 Task: Create New Customer with Customer Name: Statice Flowers Events, Billing Address Line1: 4288 Crim Lane, Billing Address Line2:  Underhill, Billing Address Line3:  Vermont 05489
Action: Mouse moved to (192, 45)
Screenshot: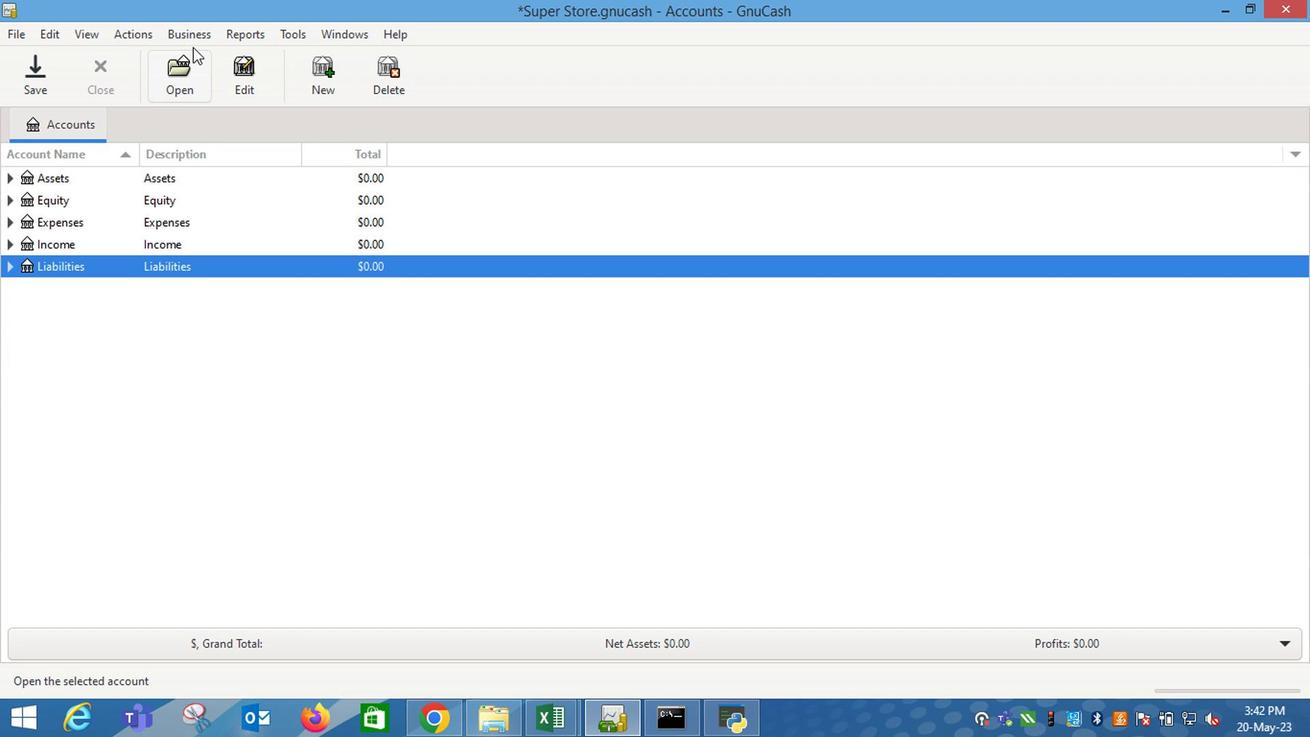 
Action: Mouse pressed left at (192, 45)
Screenshot: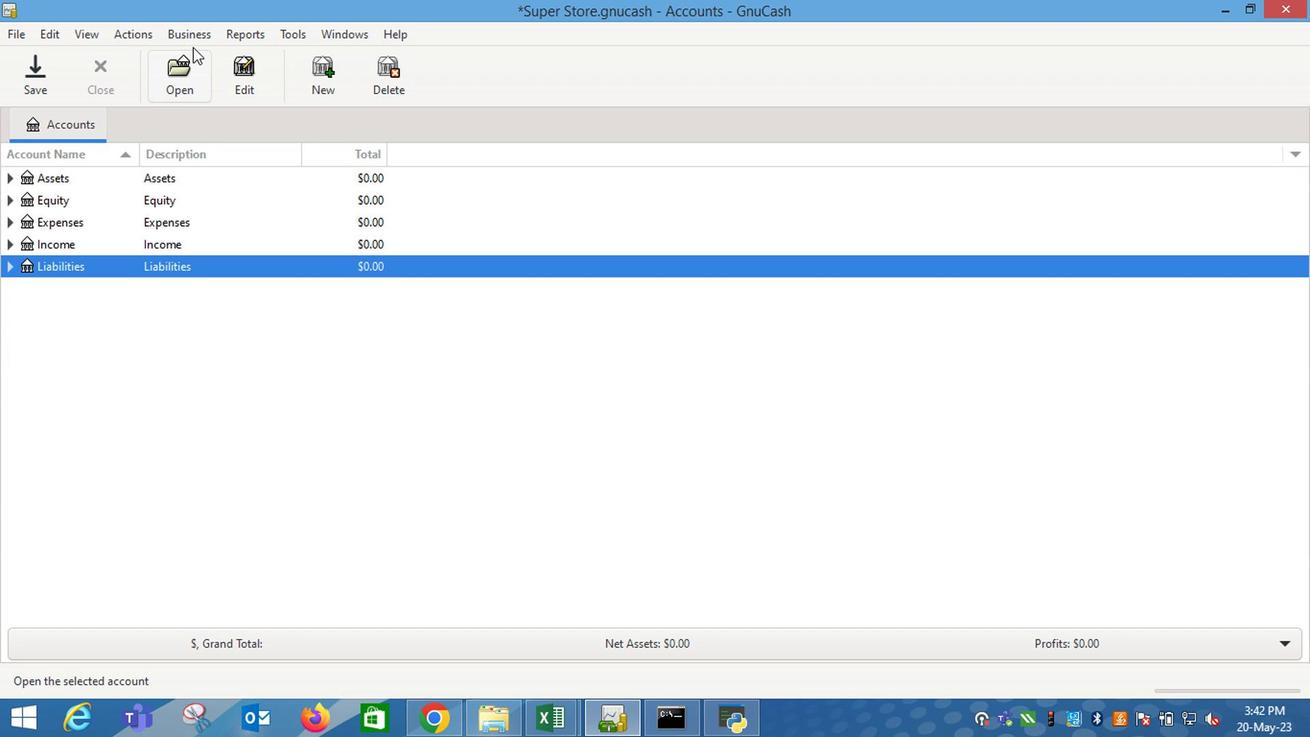 
Action: Mouse moved to (417, 88)
Screenshot: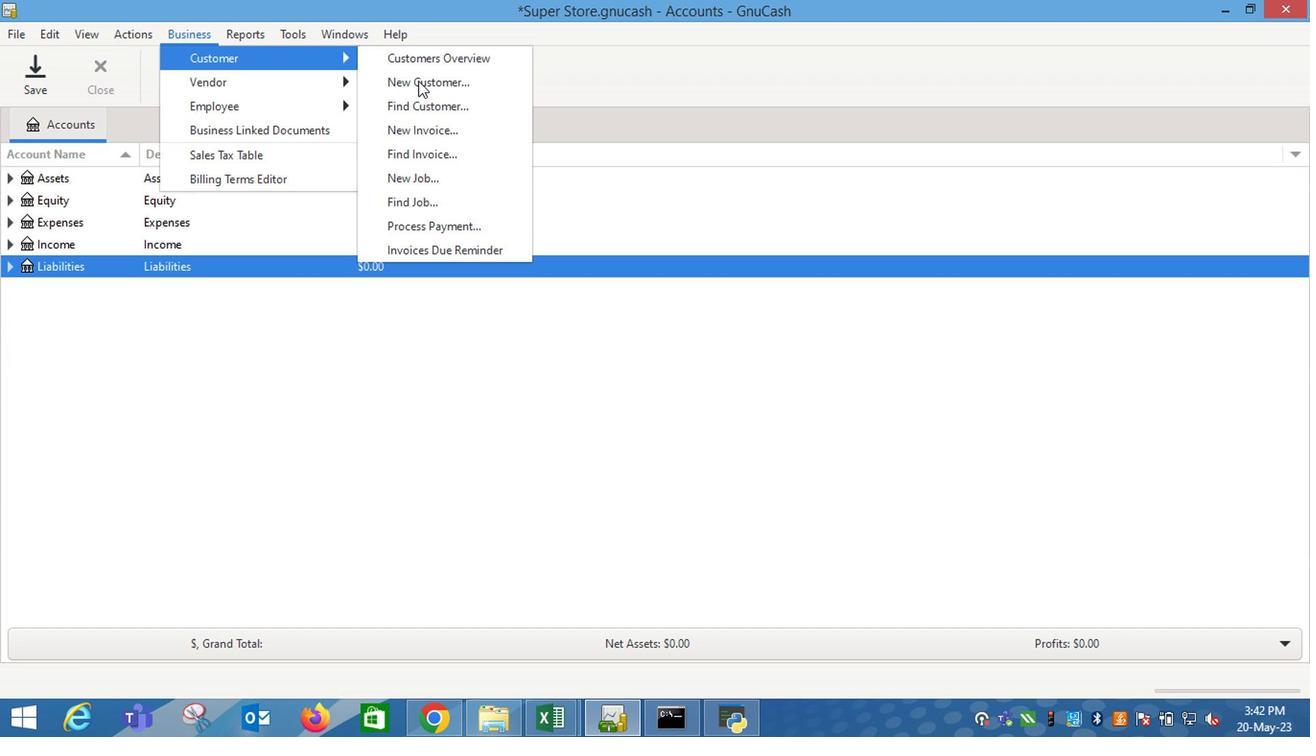 
Action: Mouse pressed left at (417, 88)
Screenshot: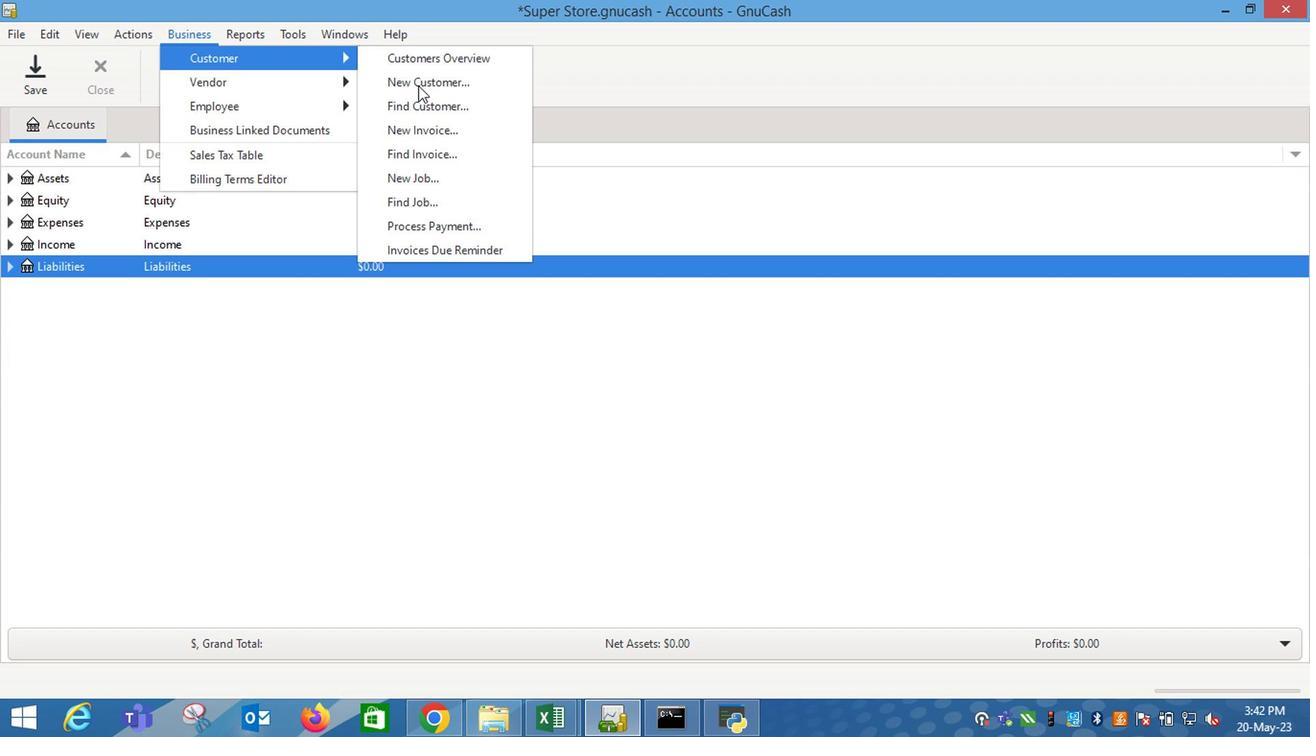 
Action: Key pressed <Key.shift_r>Statice<Key.space><Key.shift_r>Flowers<Key.space><Key.shift_r>Events<Key.tab><Key.tab><Key.tab>4288<Key.space><Key.shift_r>Crim<Key.space><Key.shift_r>Lane<Key.tab><Key.shift_r>U<Key.right><Key.tab><Key.shift_r>Ve<Key.right>
Screenshot: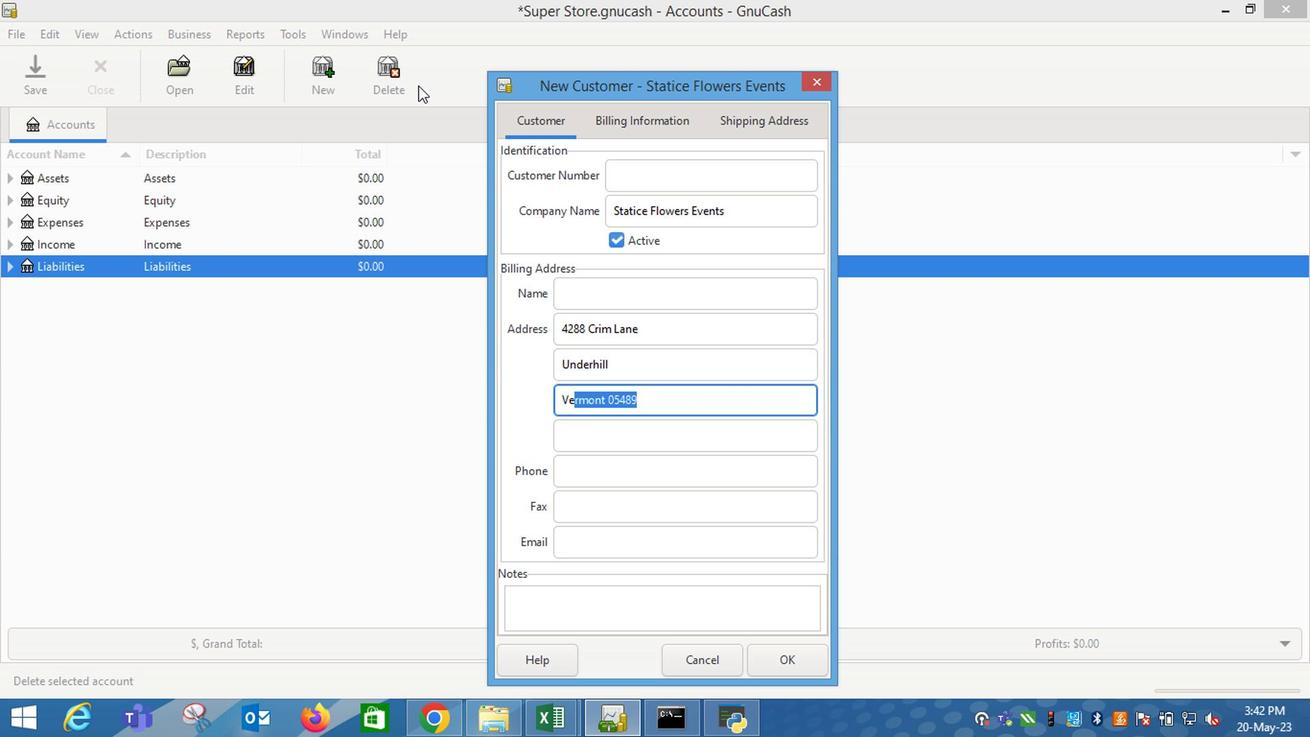 
Action: Mouse moved to (746, 651)
Screenshot: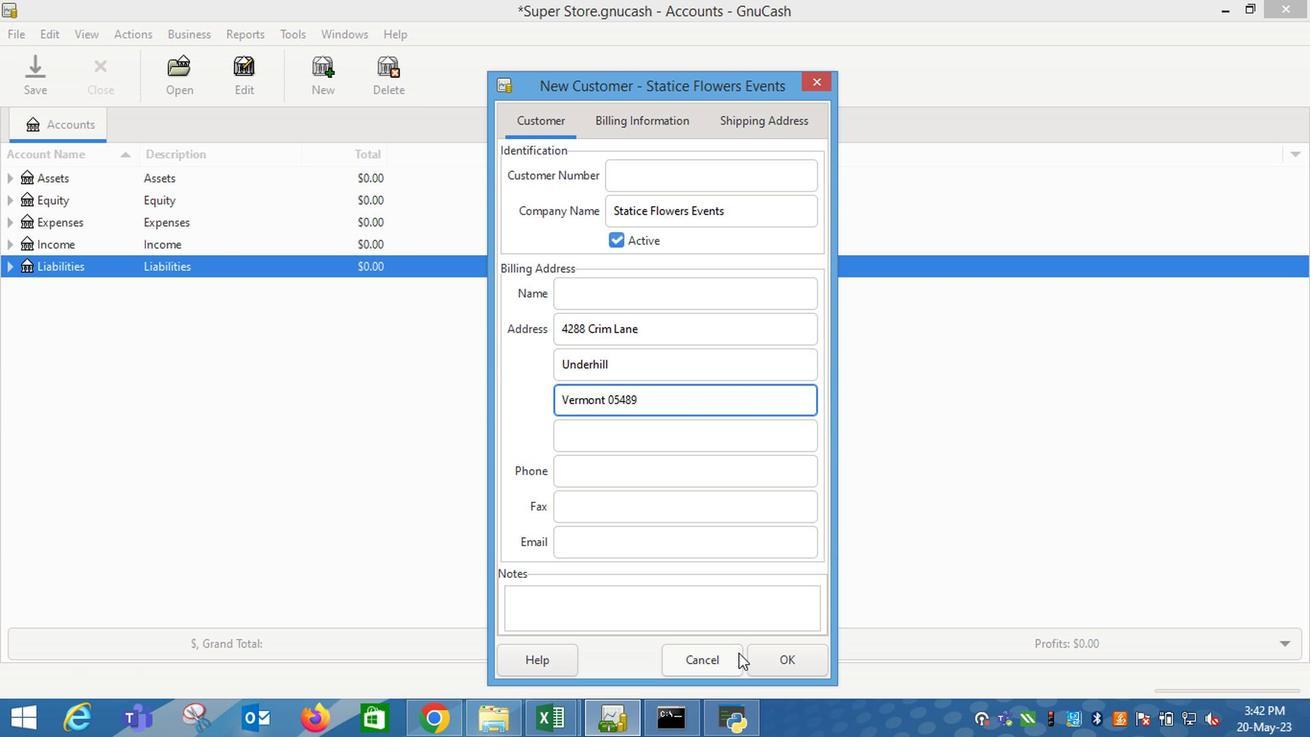 
Action: Mouse pressed left at (746, 651)
Screenshot: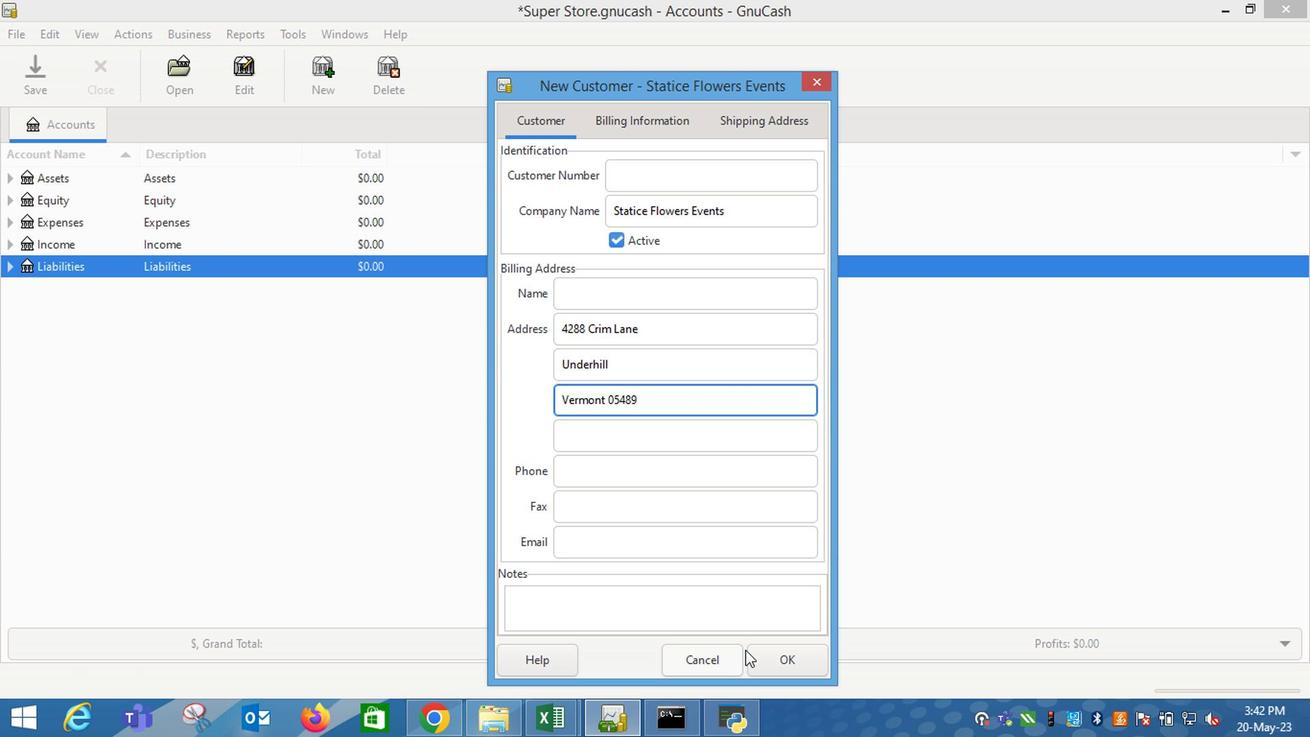 
Action: Mouse moved to (737, 646)
Screenshot: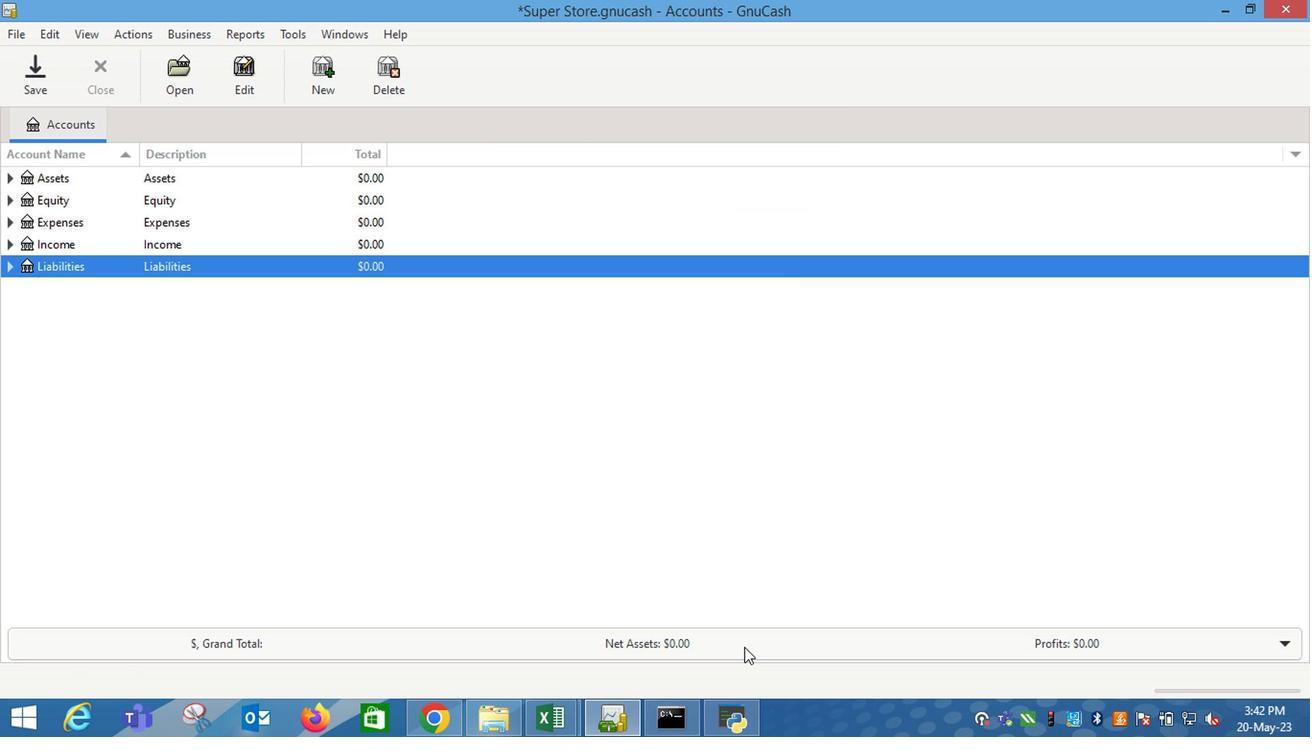 
